 Task: Add Impossible Plant-Based Beef Lite to the cart.
Action: Mouse moved to (29, 84)
Screenshot: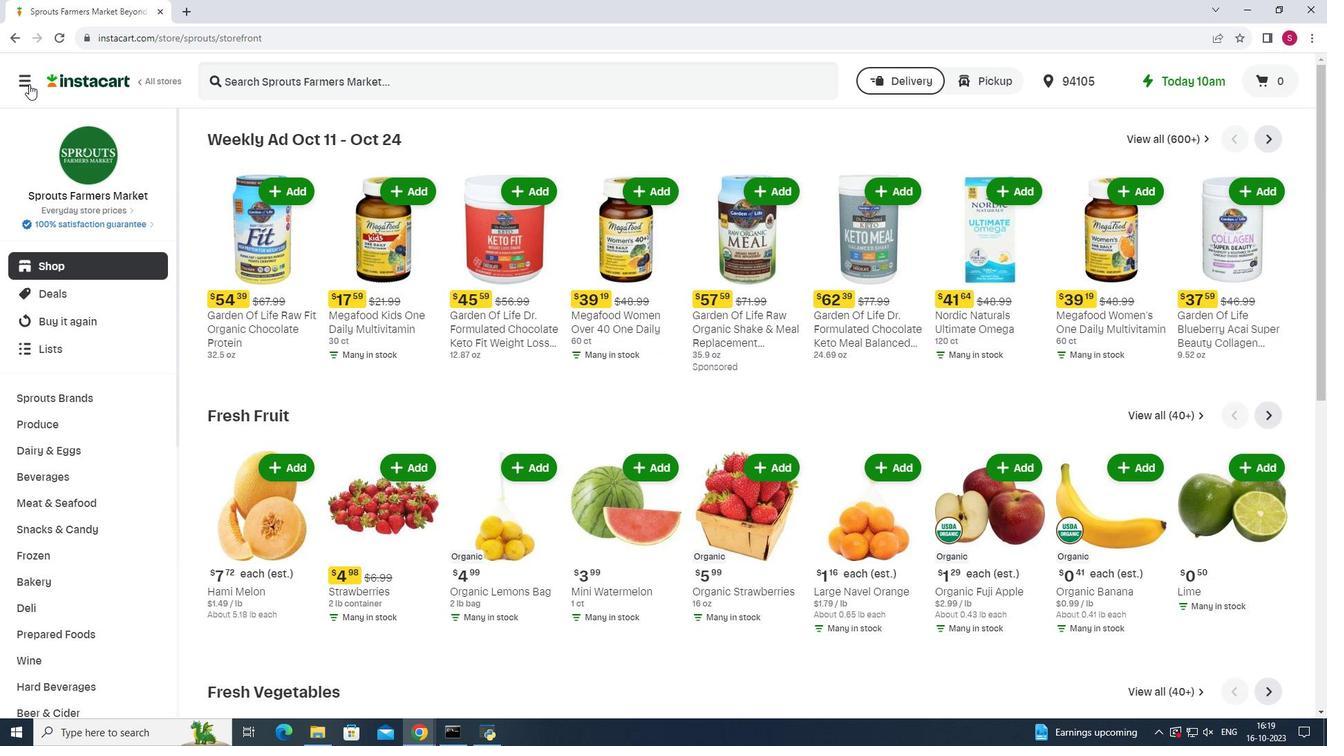 
Action: Mouse pressed left at (29, 84)
Screenshot: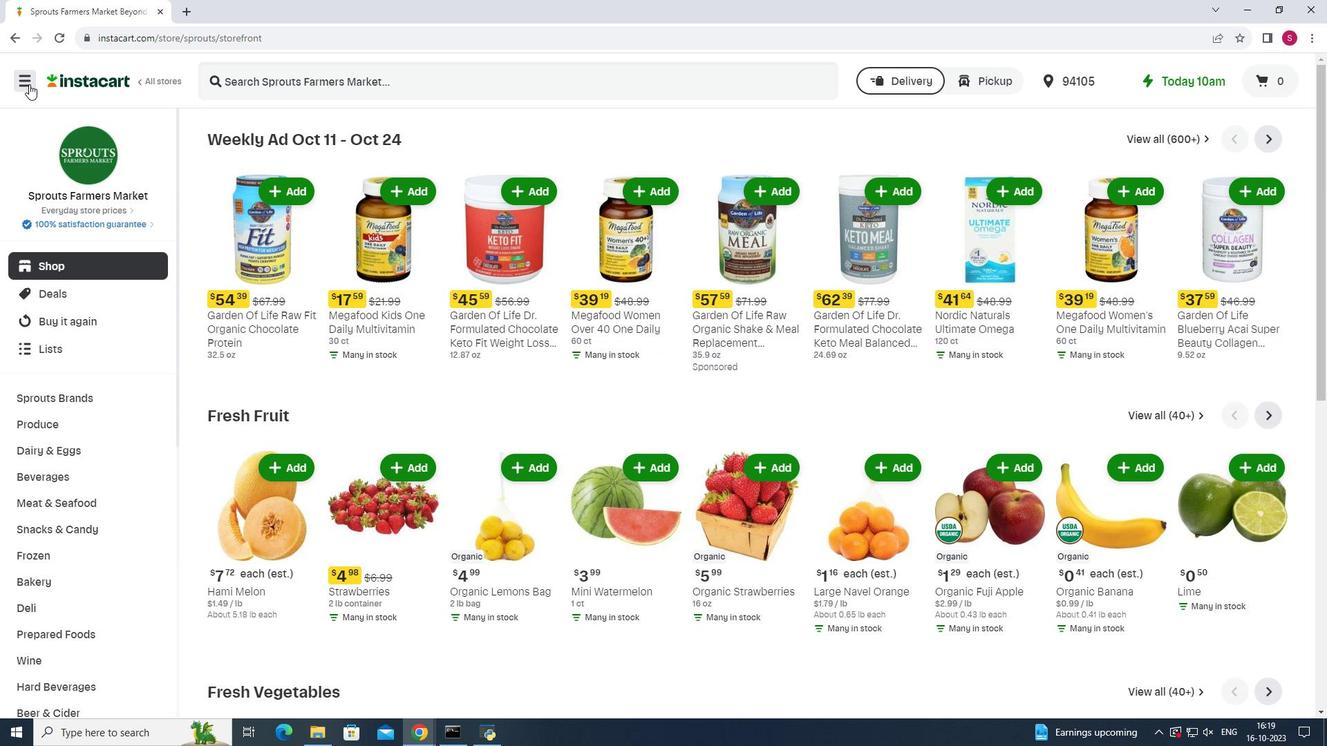 
Action: Mouse moved to (76, 369)
Screenshot: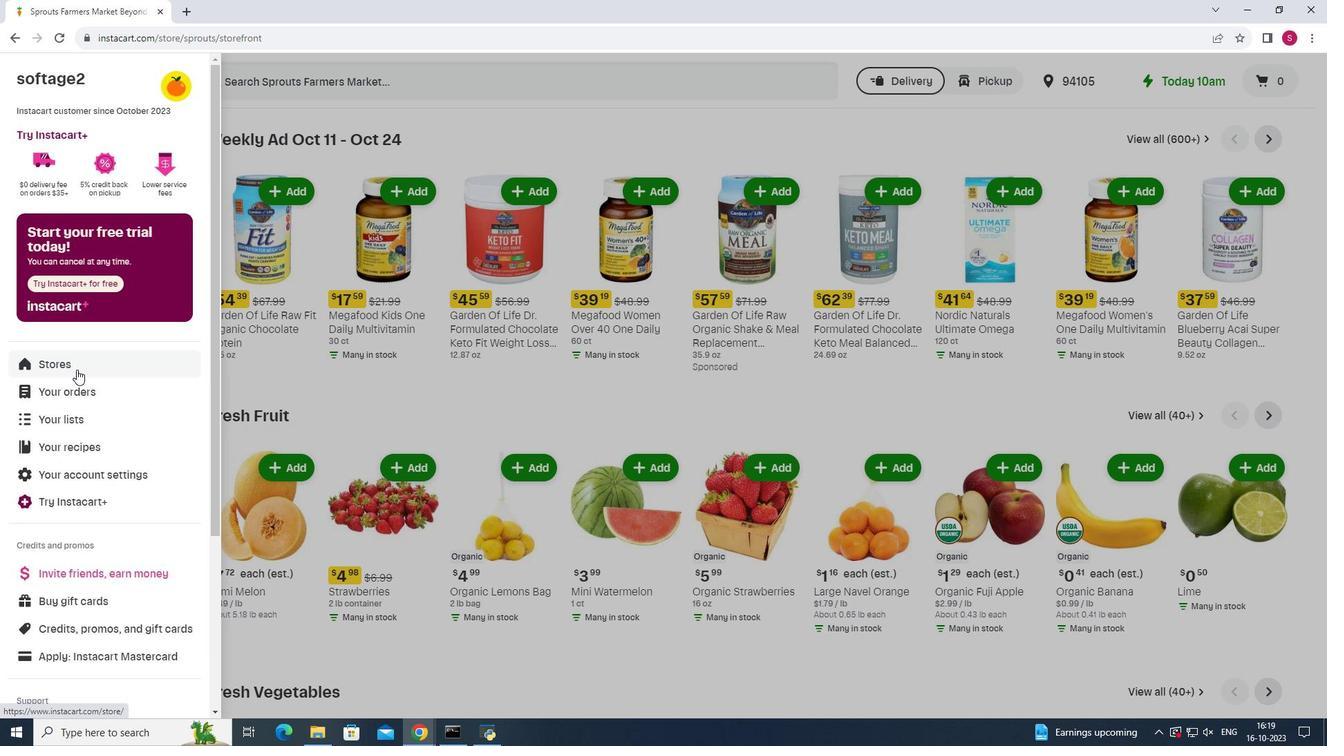 
Action: Mouse pressed left at (76, 369)
Screenshot: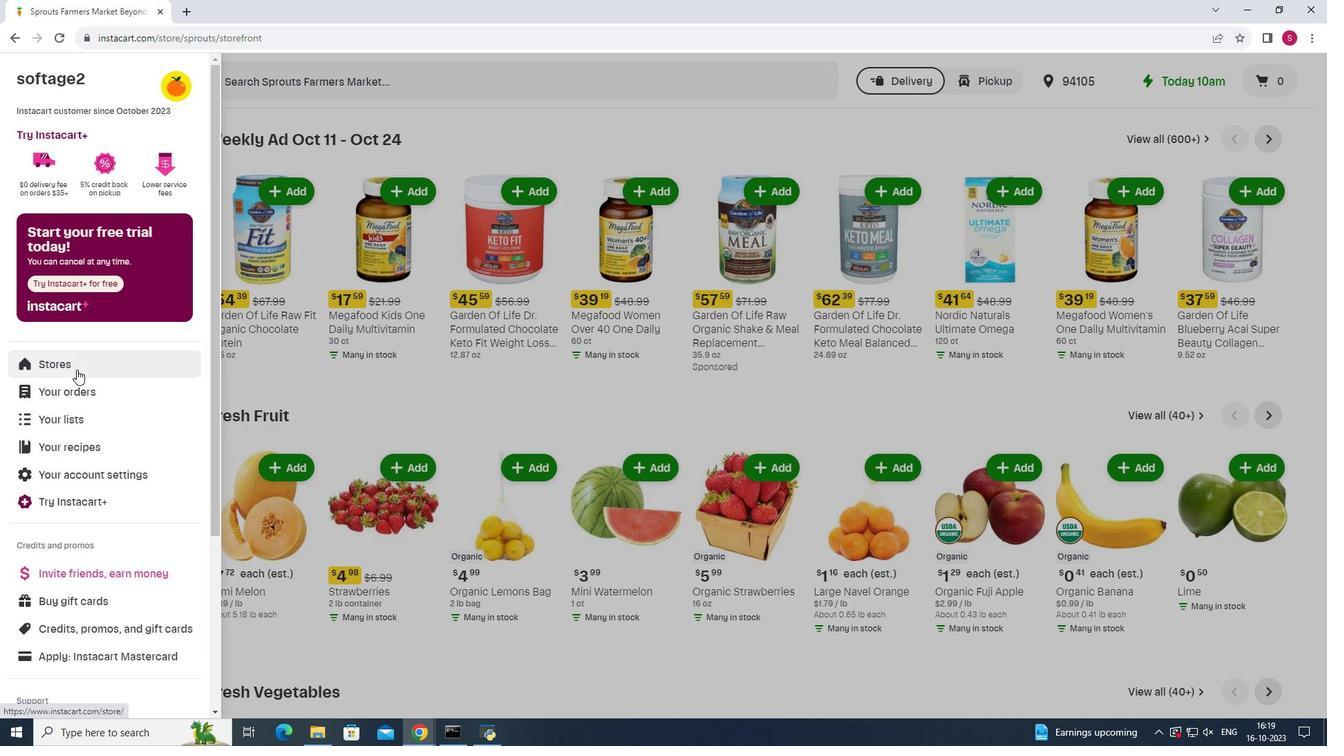 
Action: Mouse moved to (320, 119)
Screenshot: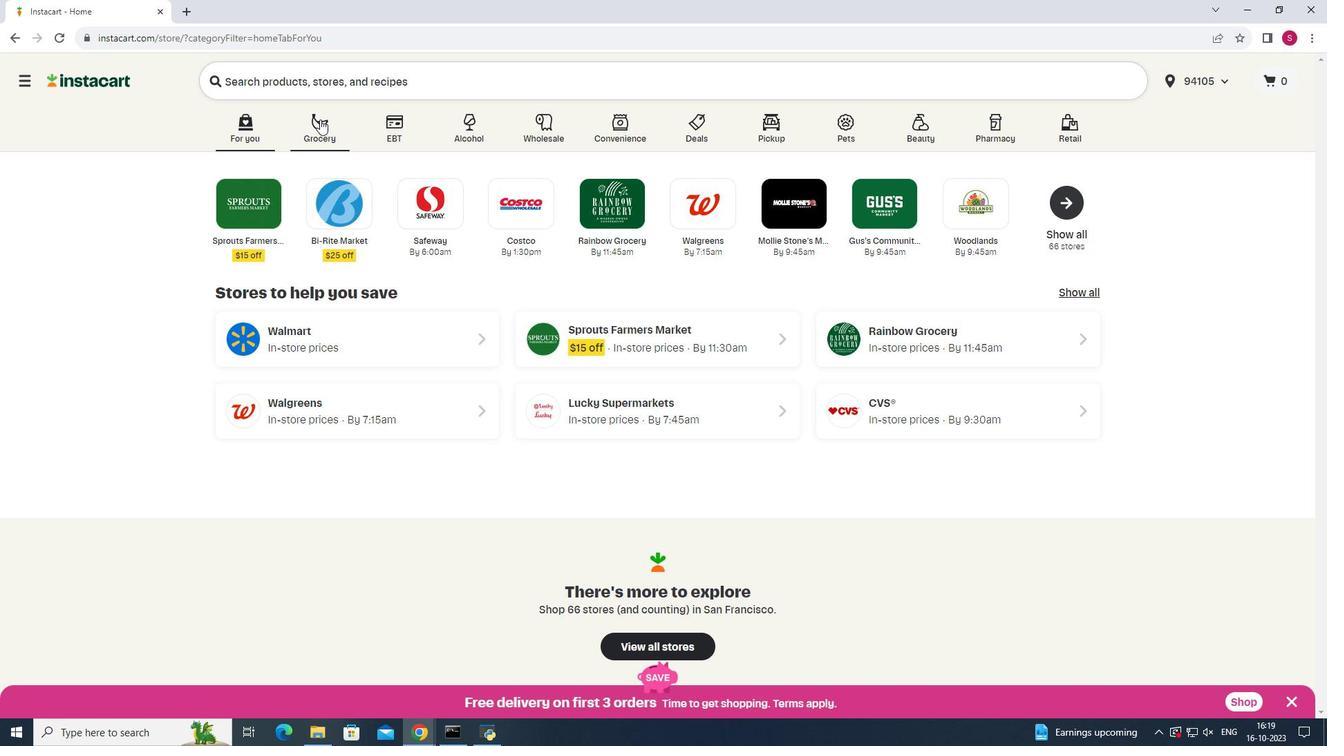 
Action: Mouse pressed left at (320, 119)
Screenshot: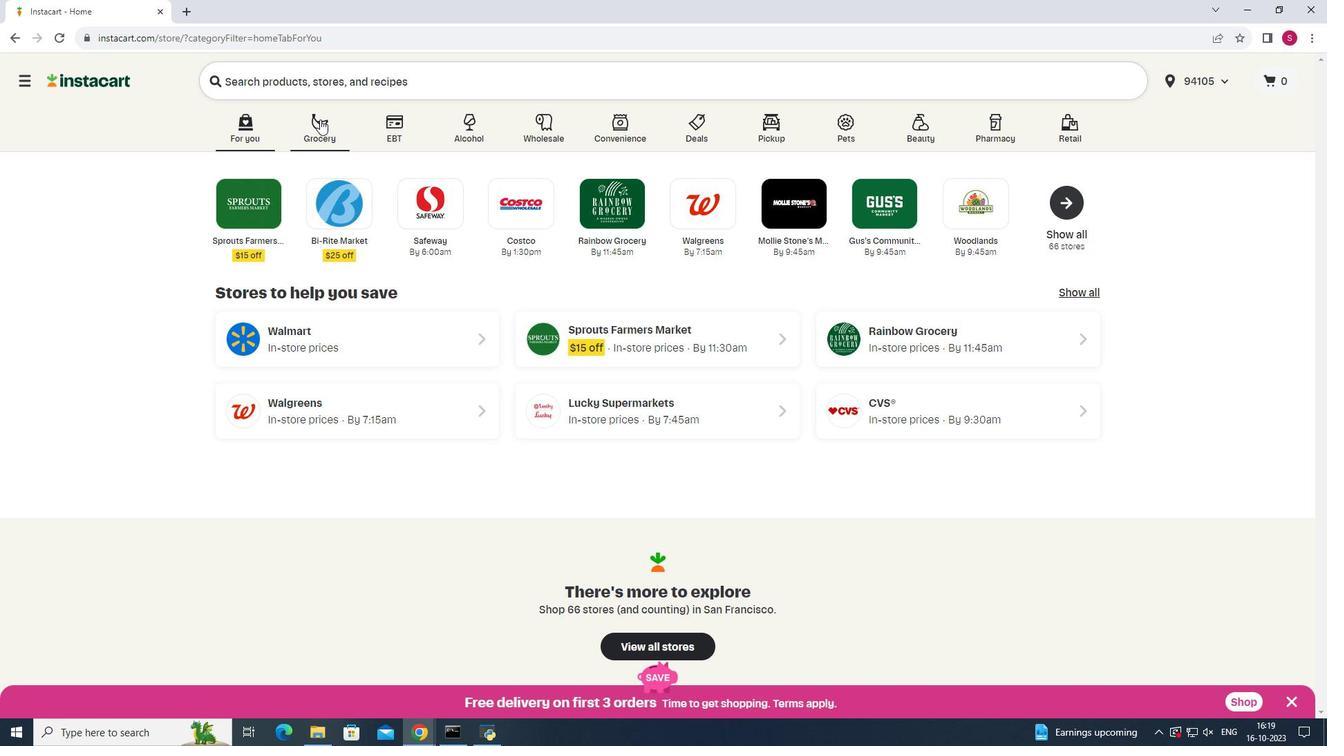 
Action: Mouse moved to (952, 195)
Screenshot: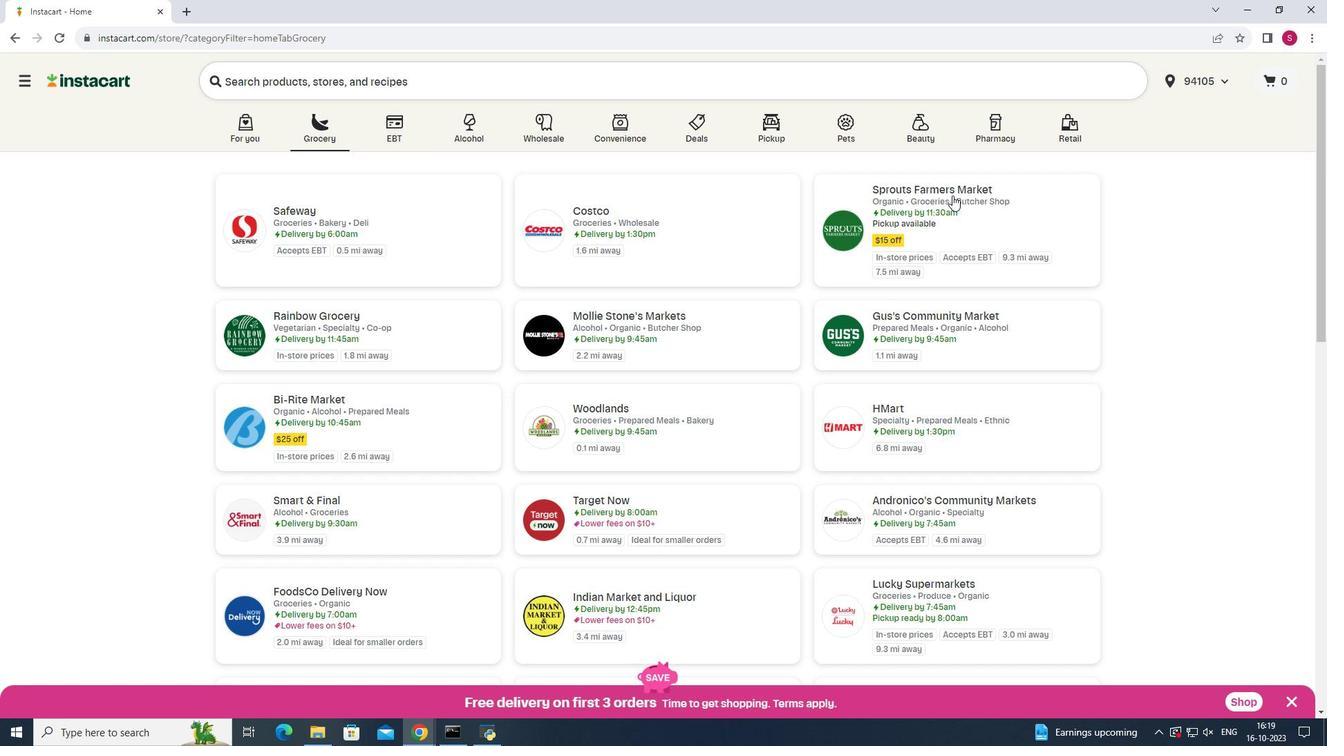 
Action: Mouse pressed left at (952, 195)
Screenshot: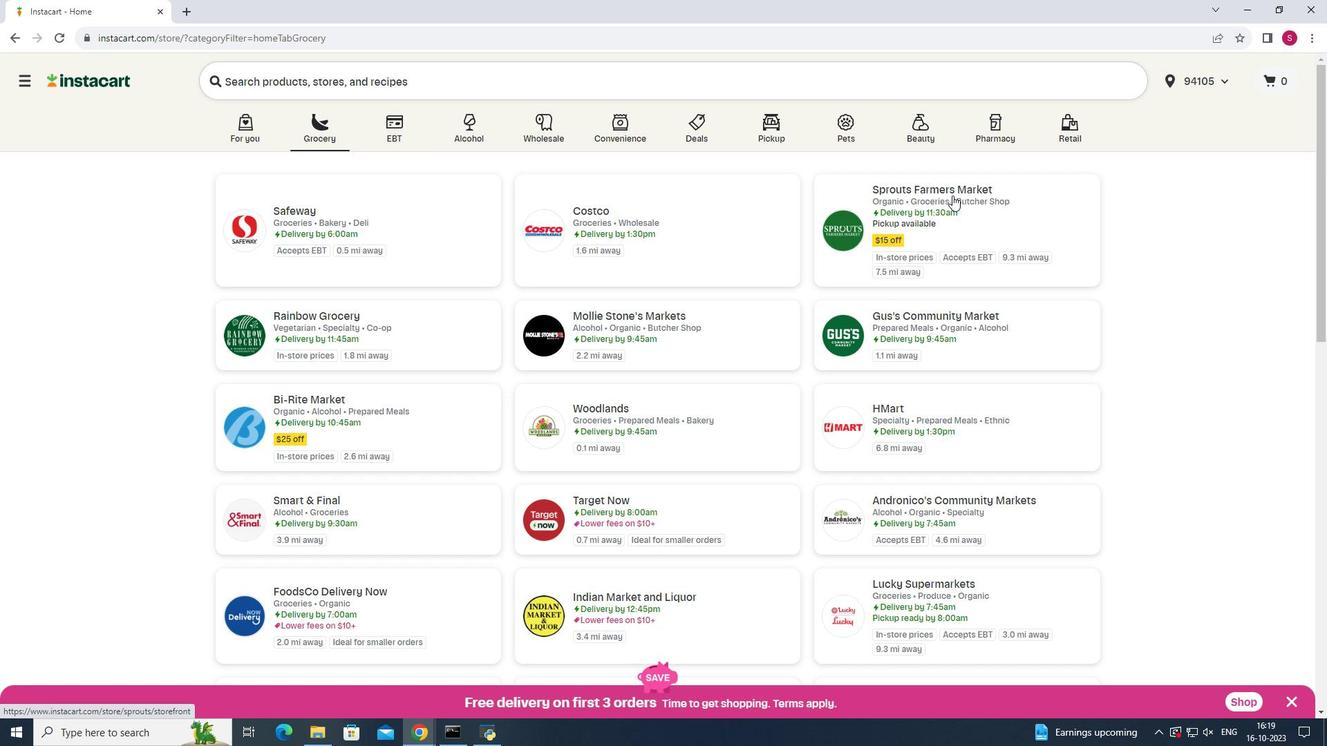 
Action: Mouse moved to (50, 502)
Screenshot: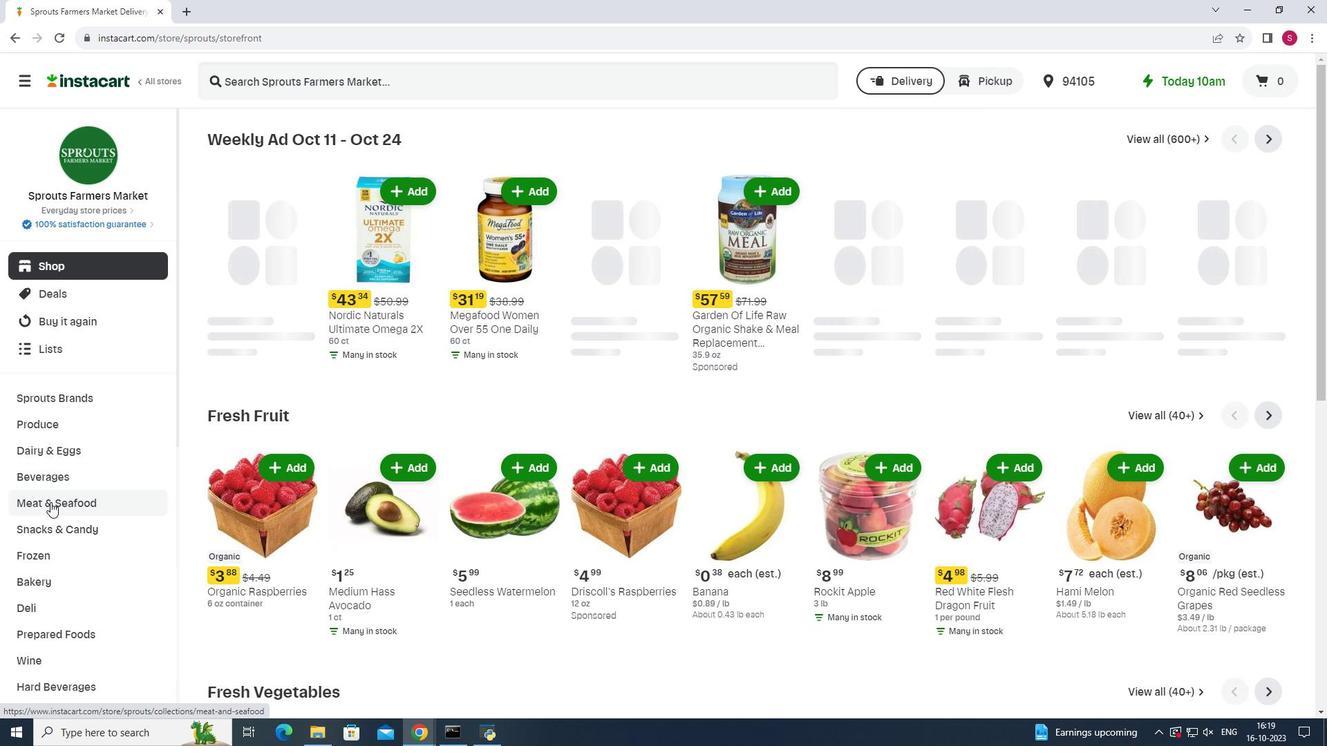 
Action: Mouse pressed left at (50, 502)
Screenshot: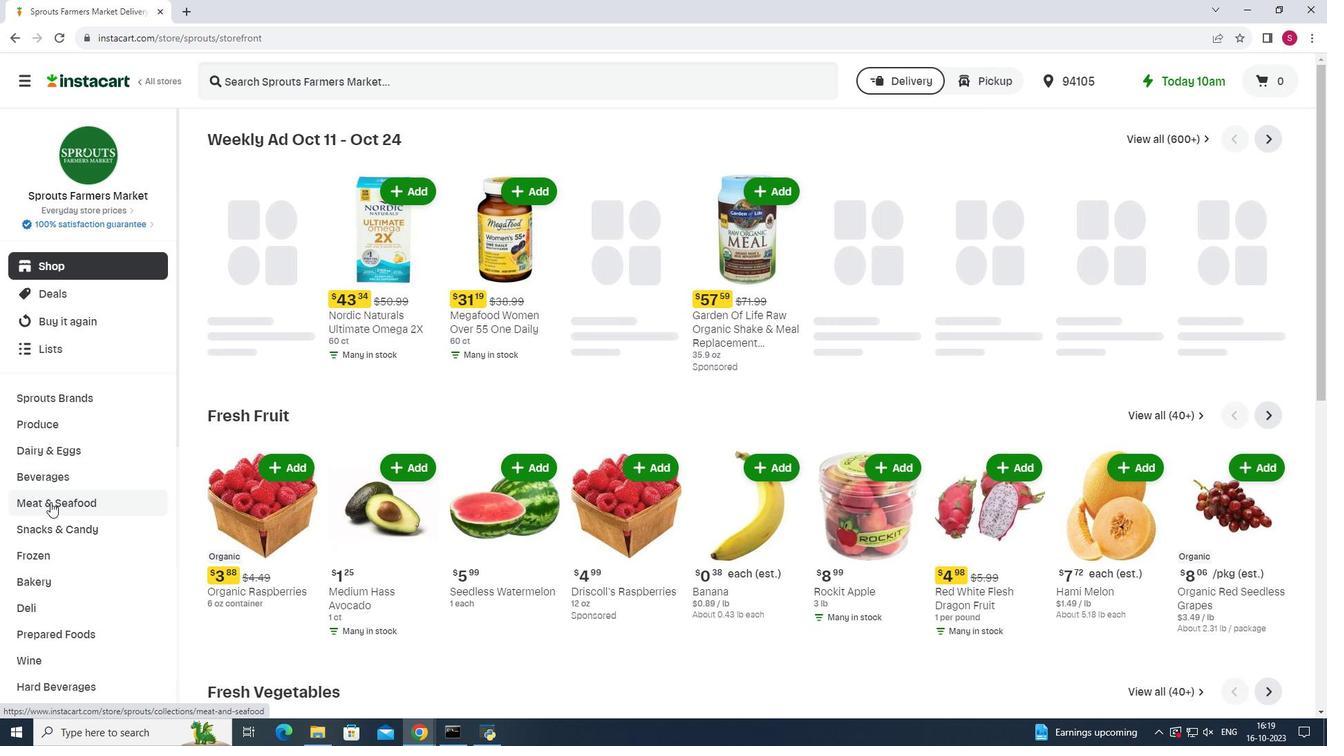 
Action: Mouse moved to (992, 176)
Screenshot: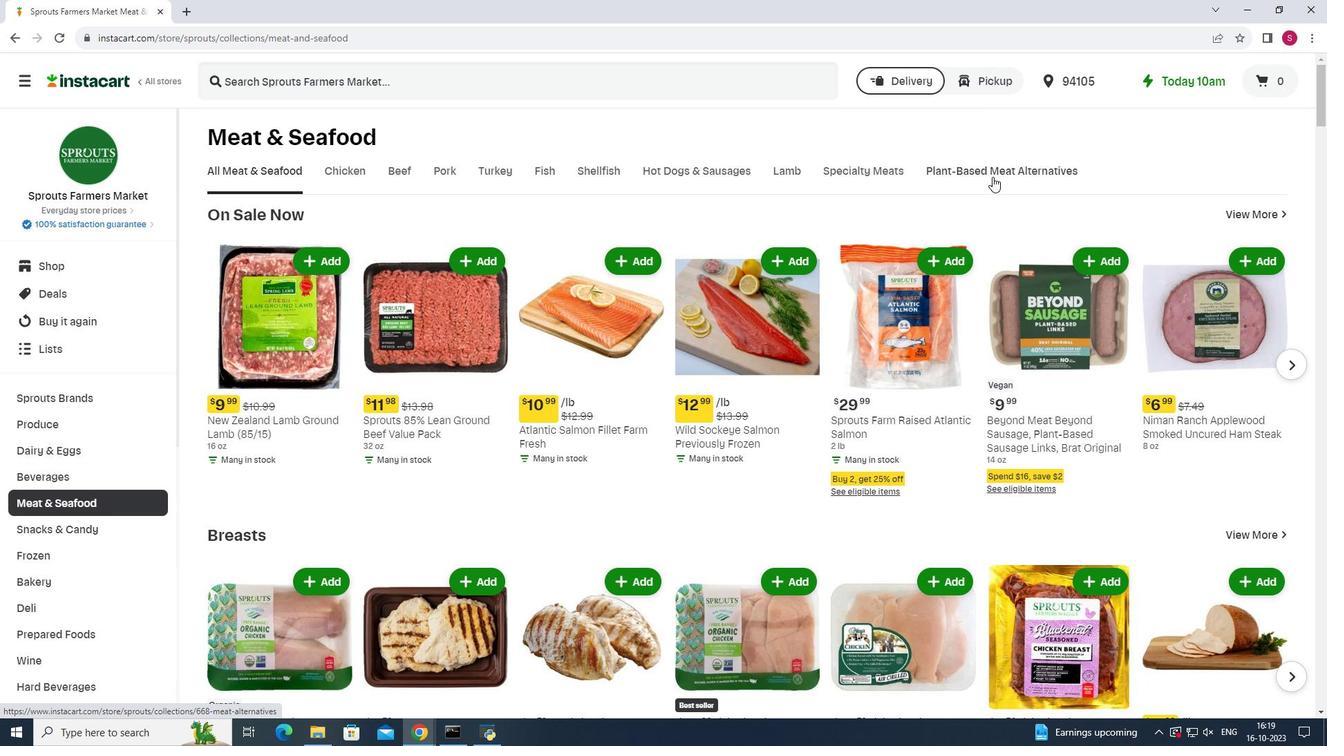 
Action: Mouse pressed left at (992, 176)
Screenshot: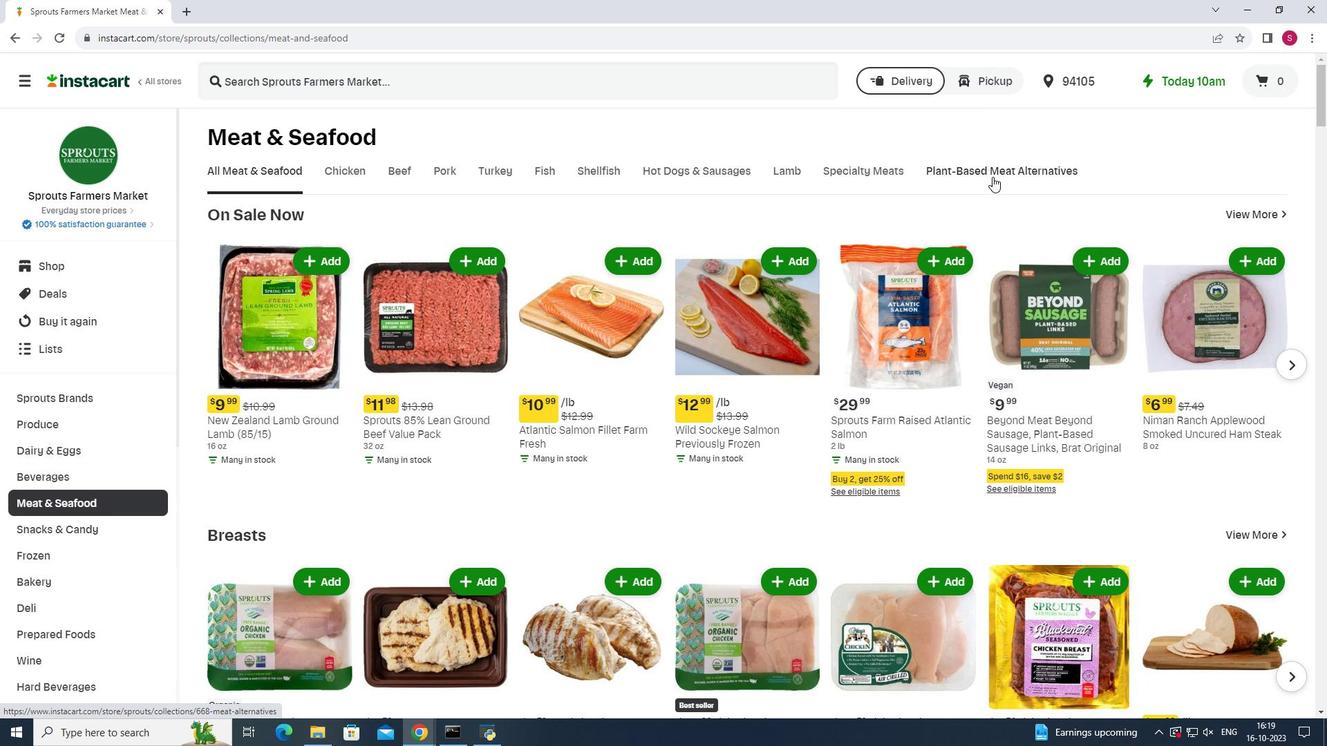 
Action: Mouse moved to (862, 238)
Screenshot: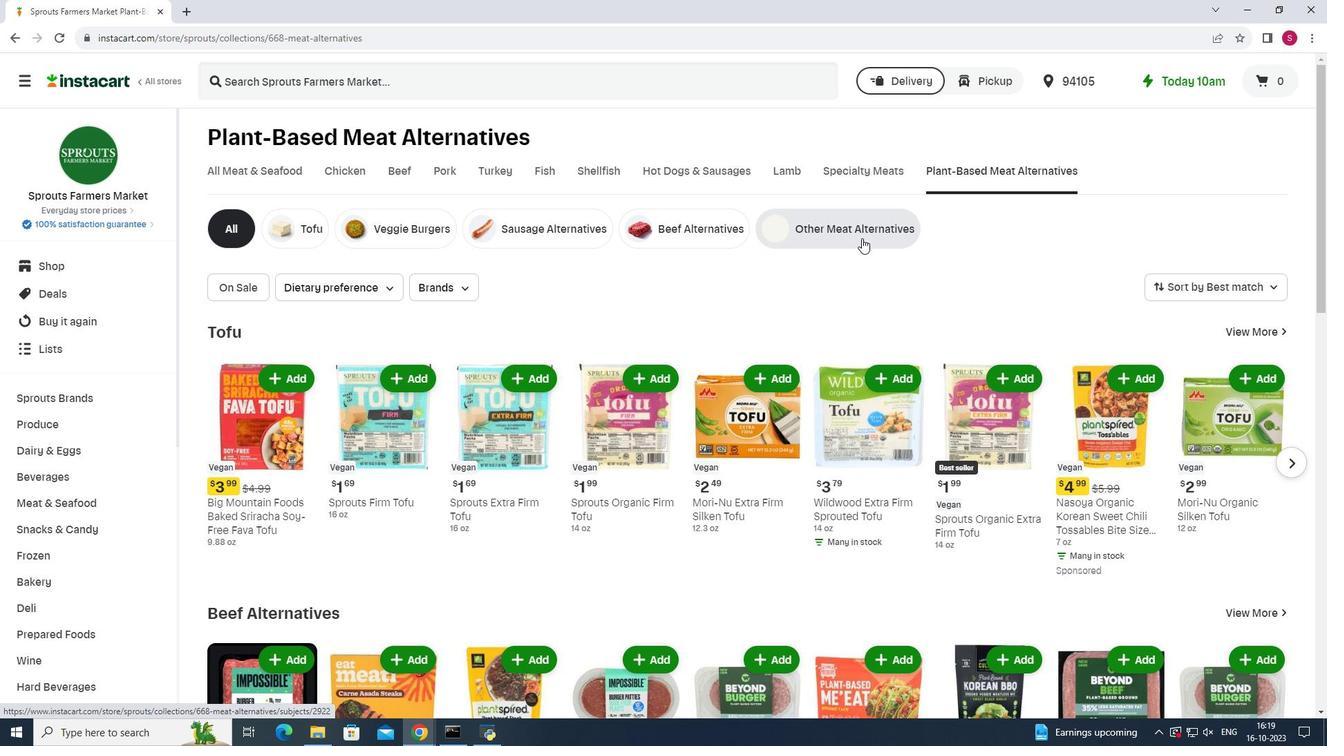 
Action: Mouse pressed left at (862, 238)
Screenshot: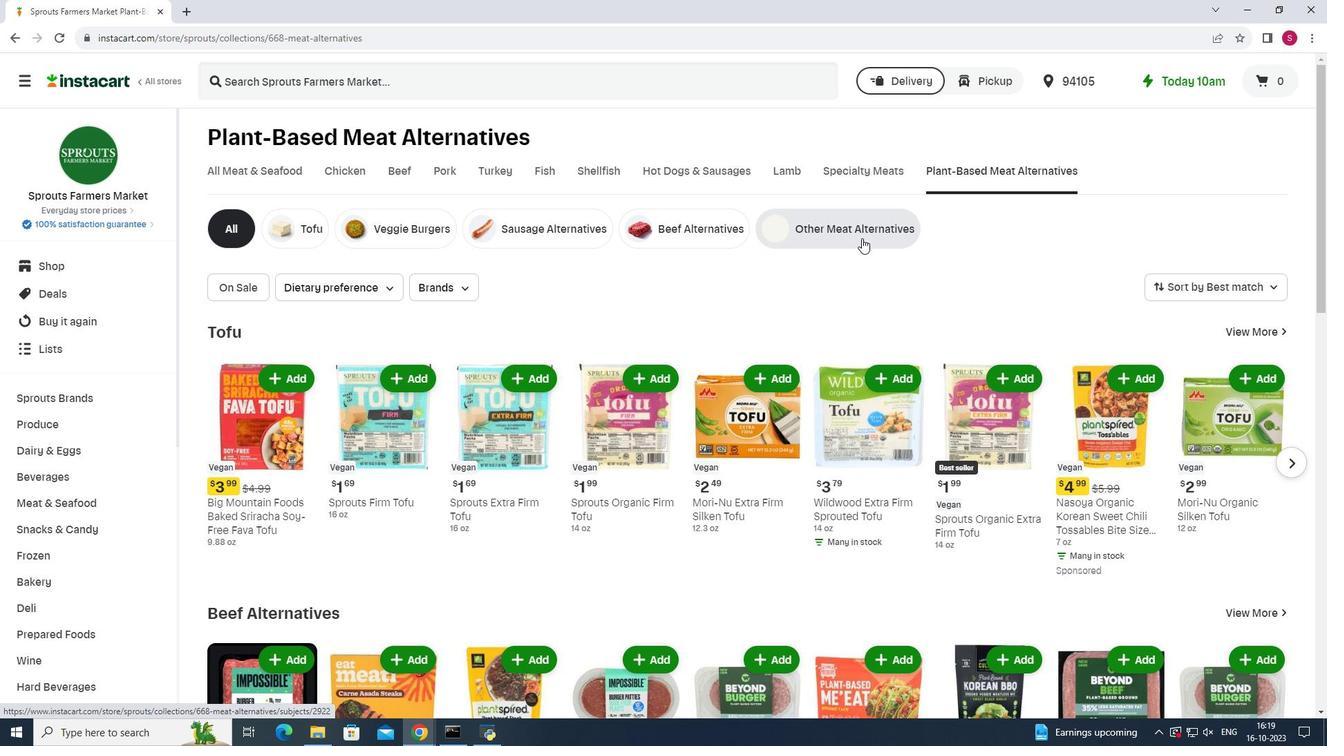 
Action: Mouse moved to (498, 84)
Screenshot: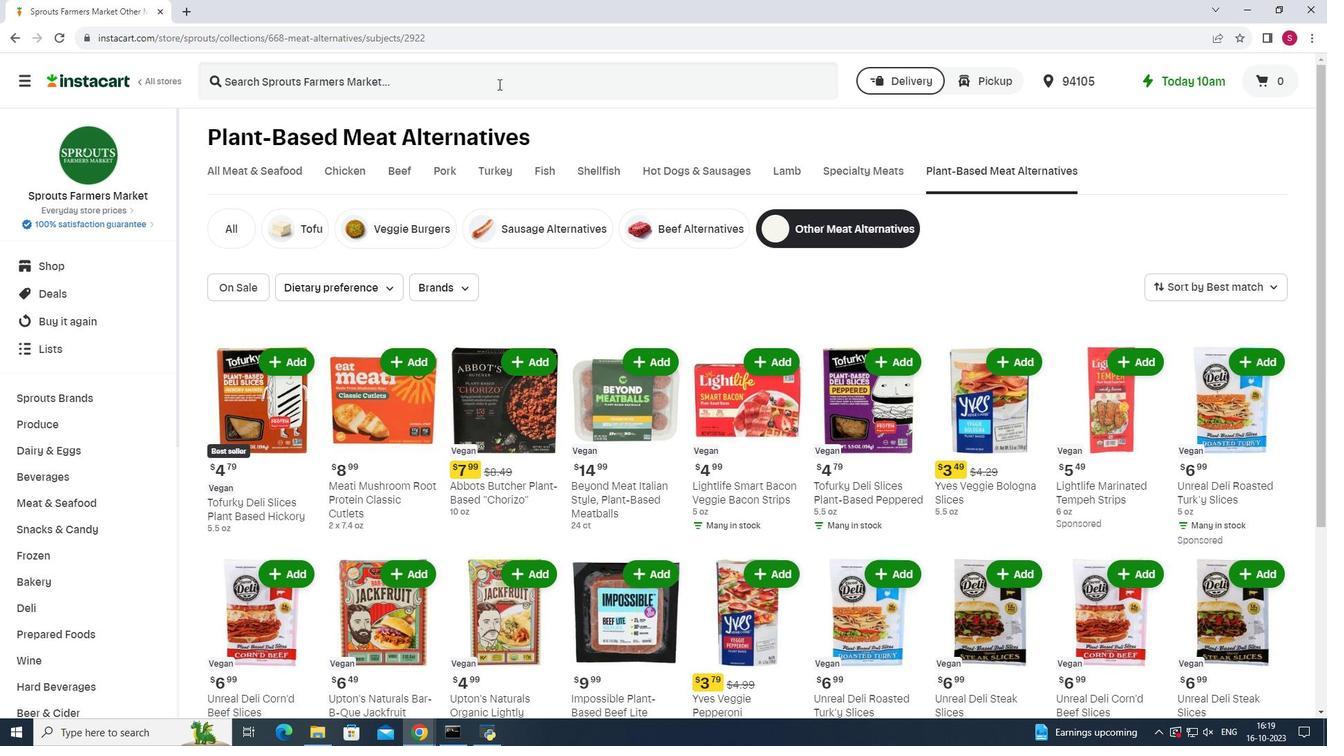 
Action: Mouse pressed left at (498, 84)
Screenshot: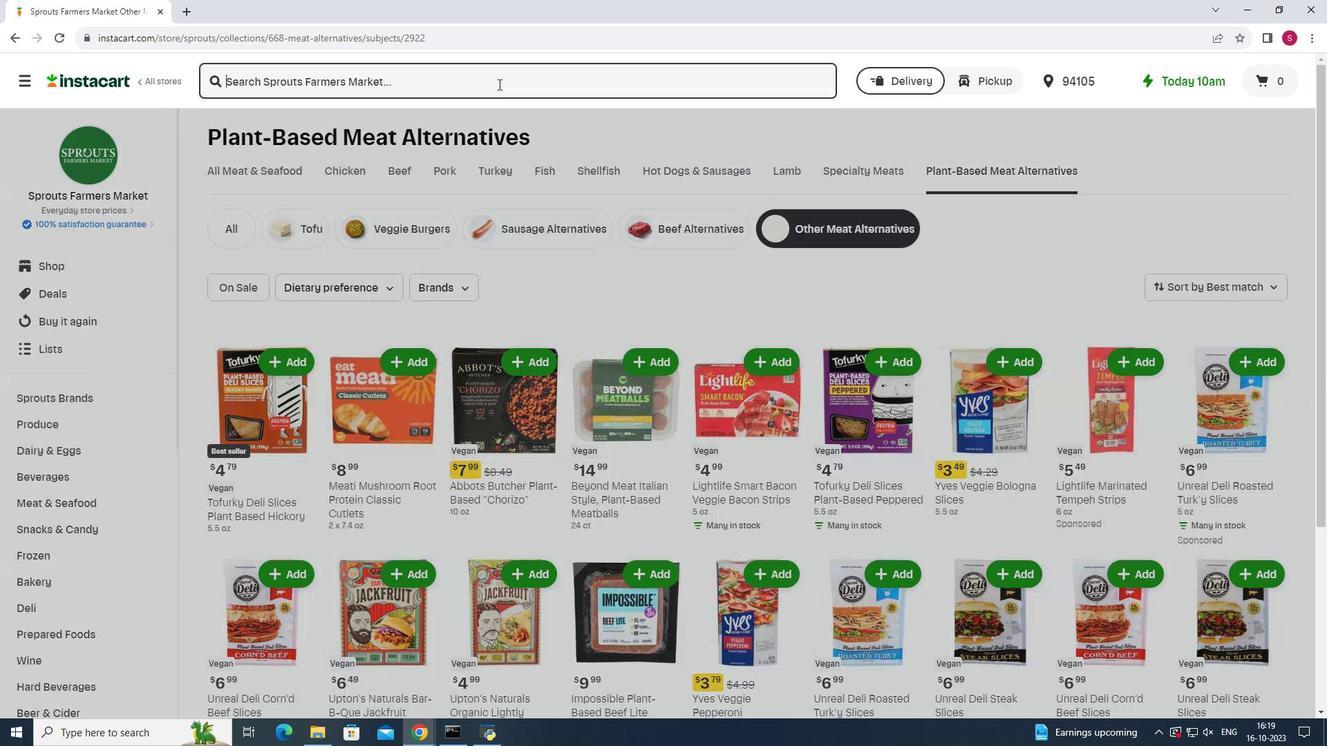 
Action: Mouse moved to (502, 88)
Screenshot: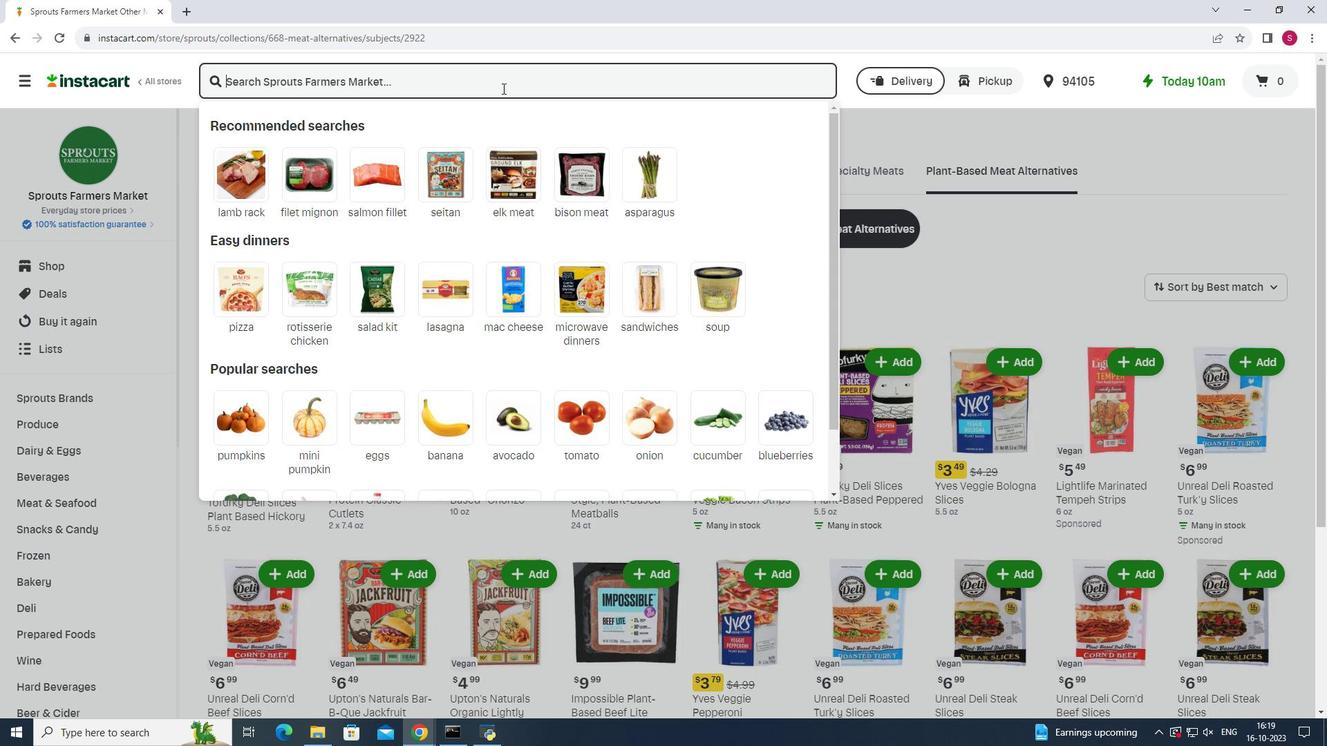 
Action: Key pressed <Key.shift>Impossible<Key.space><Key.shift>Plant-<Key.shift>Based<Key.space><Key.shift>Beef<Key.space><Key.shift><Key.shift>Lite<Key.enter>
Screenshot: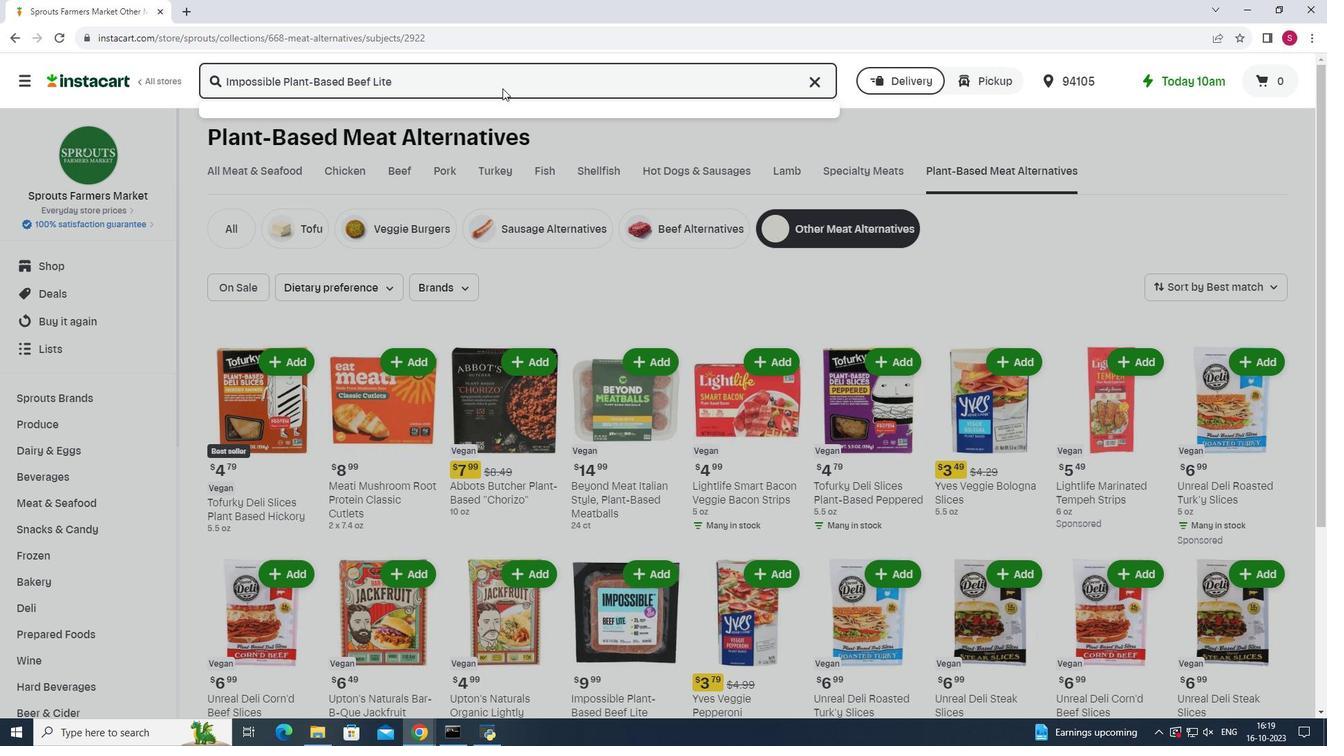 
Action: Mouse moved to (808, 197)
Screenshot: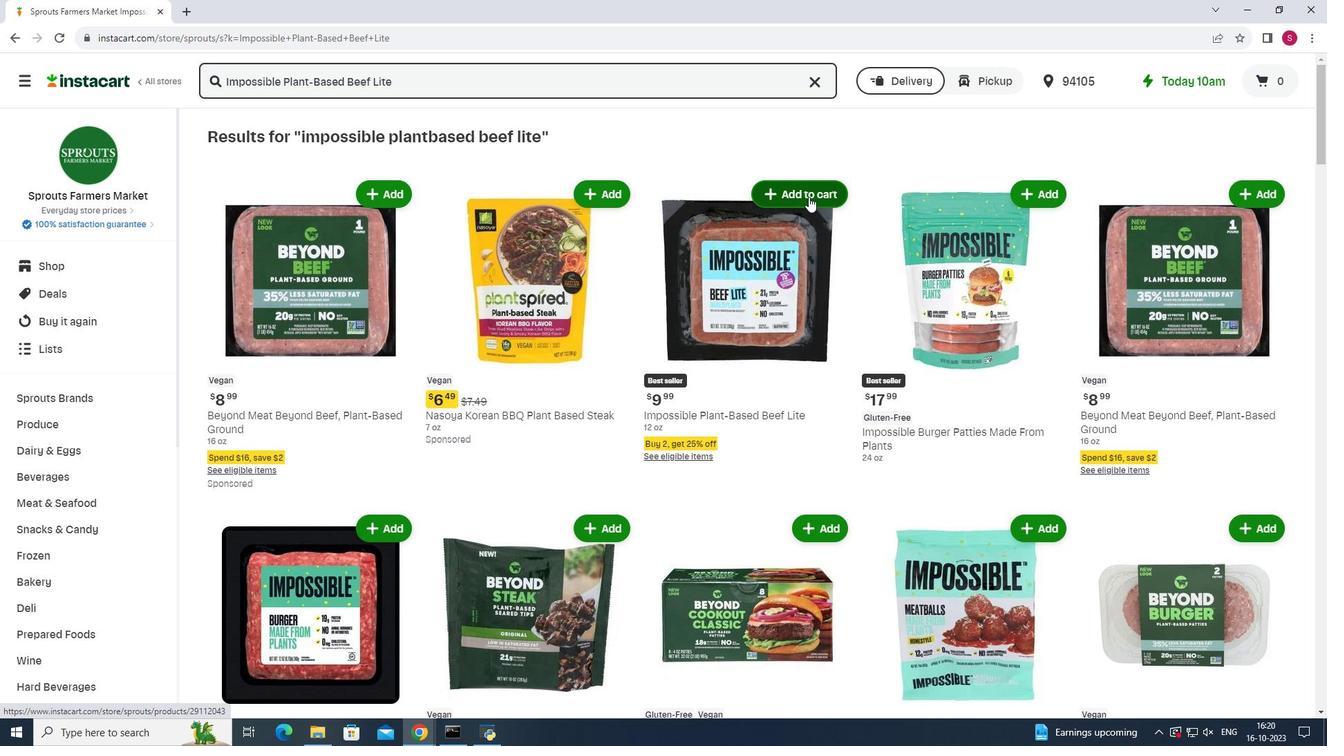 
Action: Mouse pressed left at (808, 197)
Screenshot: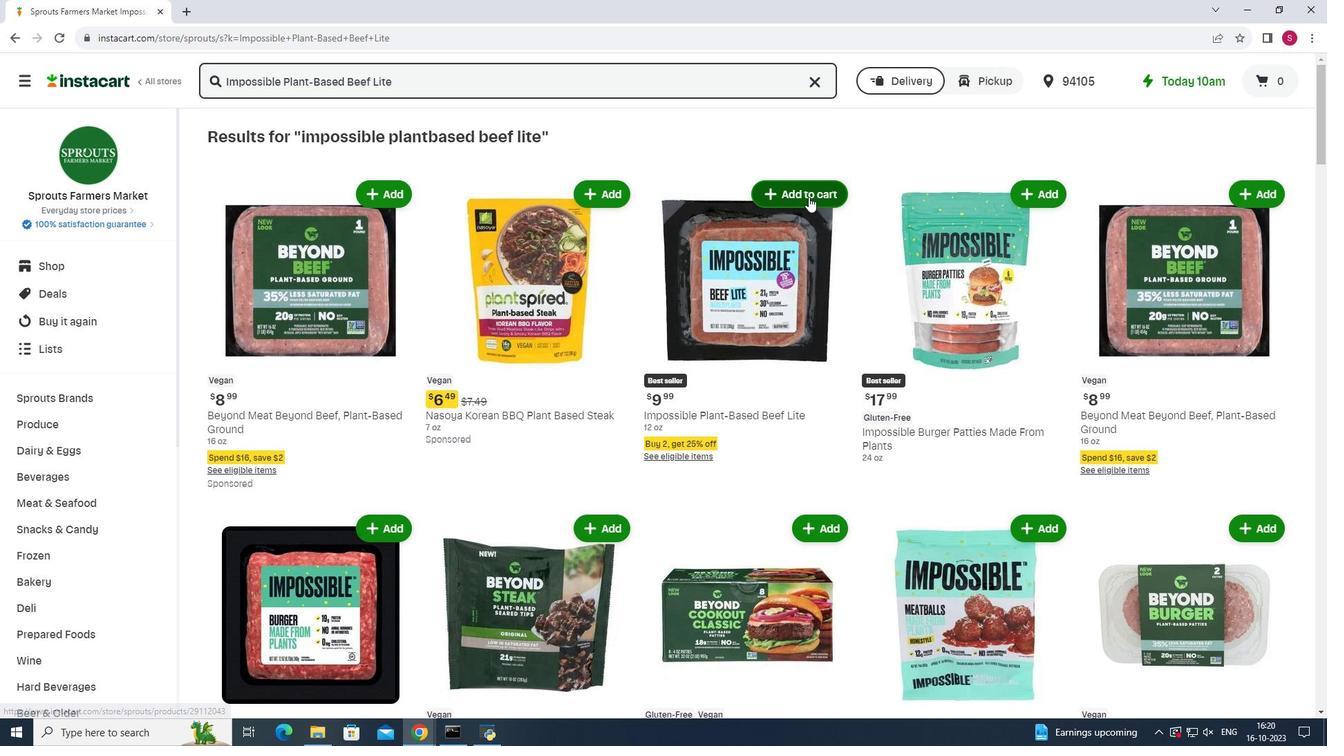
Action: Mouse moved to (846, 183)
Screenshot: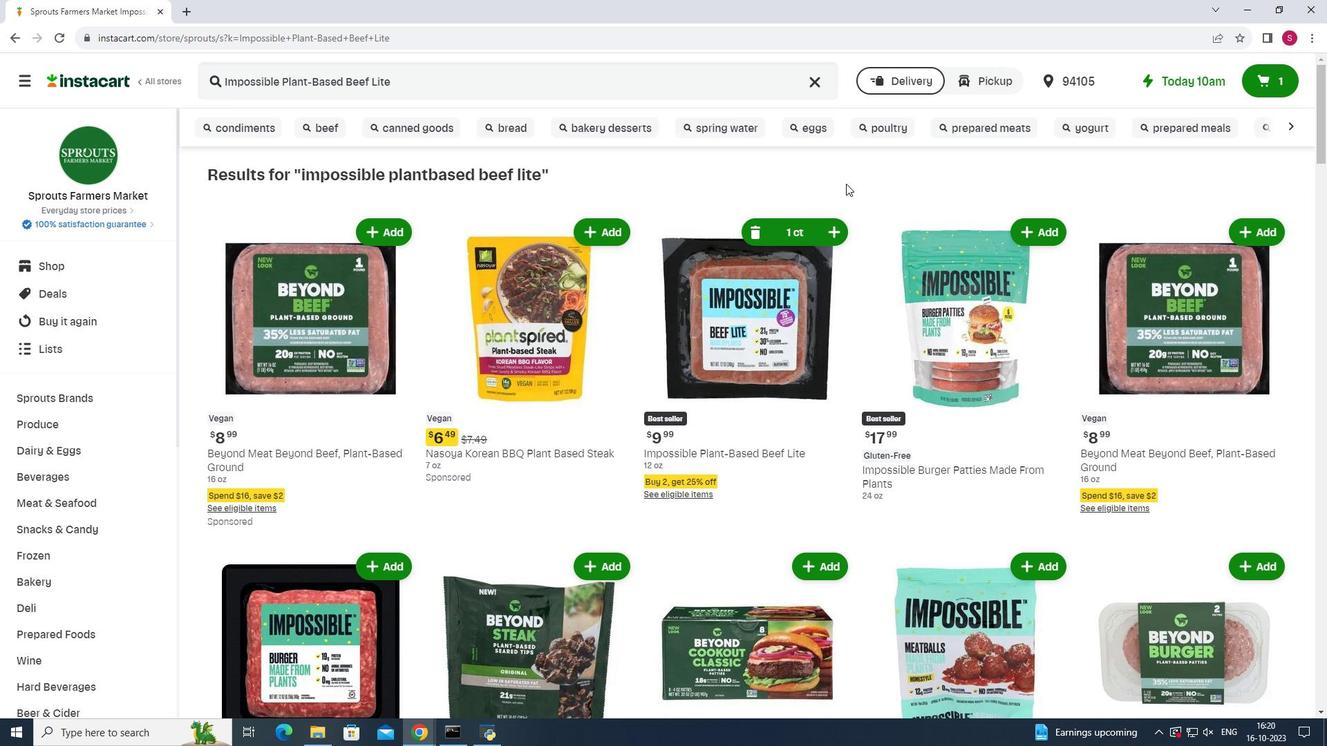 
